 Task: Split the video "Movie B.mp4"
Action: Mouse moved to (726, 285)
Screenshot: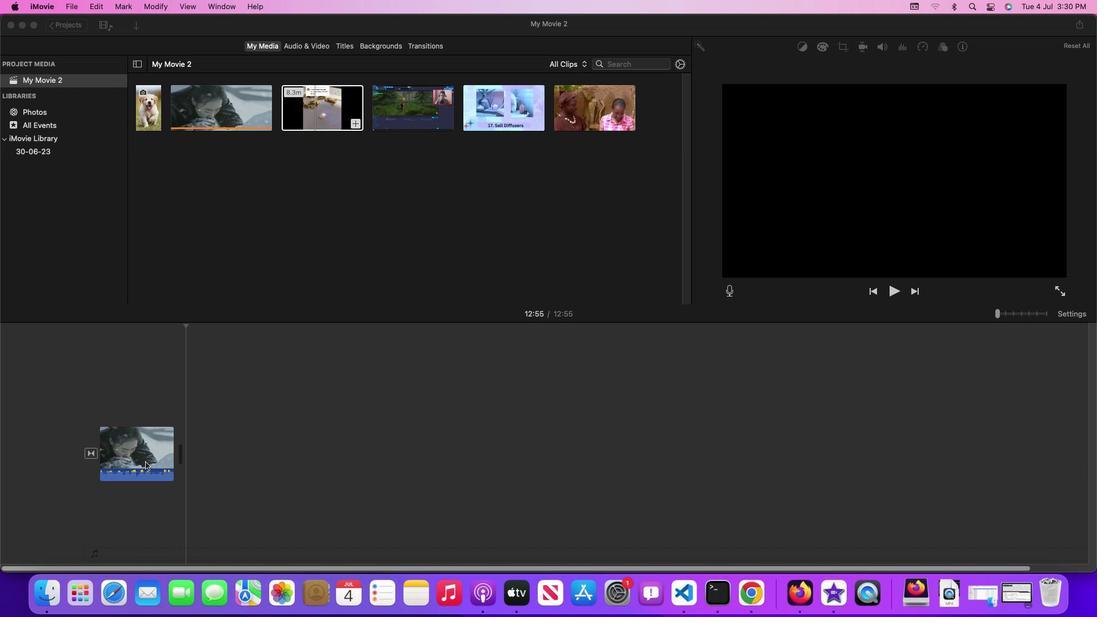
Action: Mouse pressed left at (726, 285)
Screenshot: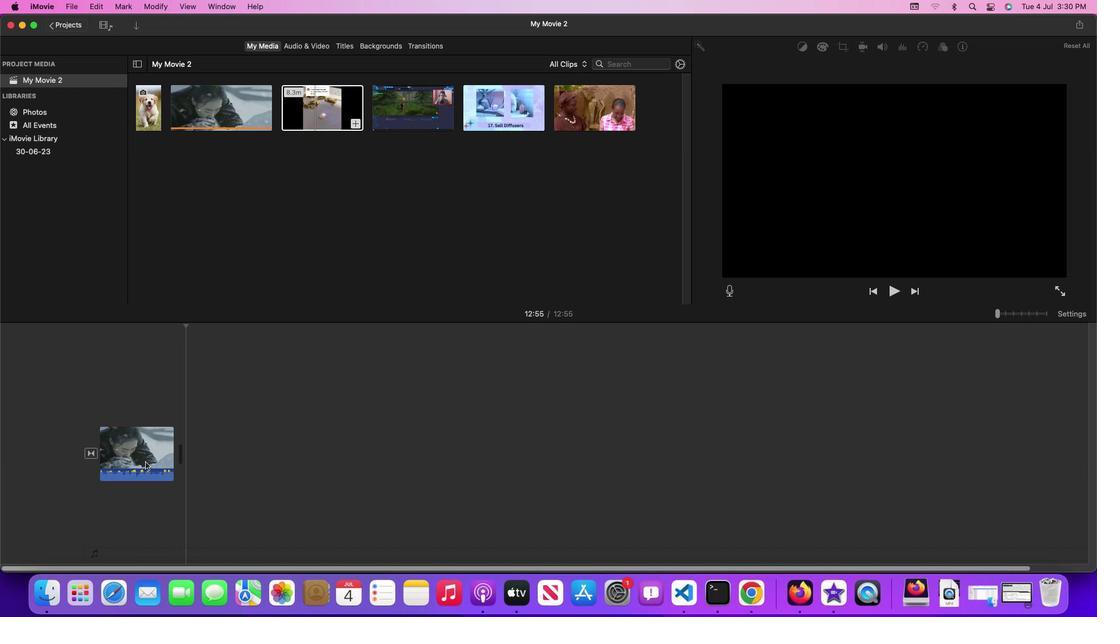 
Action: Mouse moved to (726, 285)
Screenshot: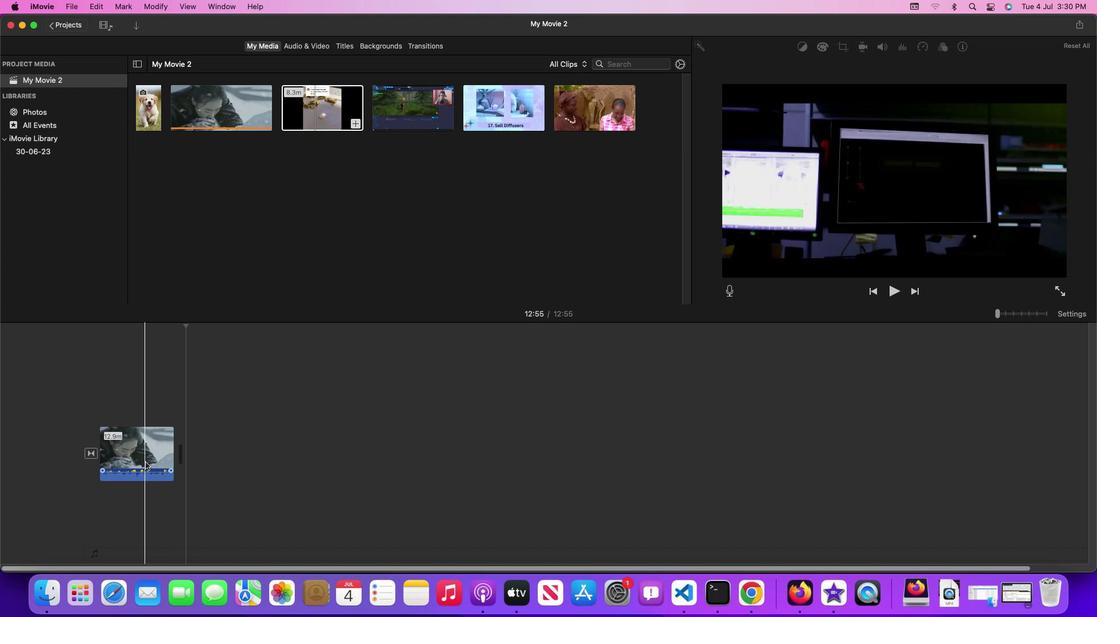 
Action: Mouse pressed left at (726, 285)
Screenshot: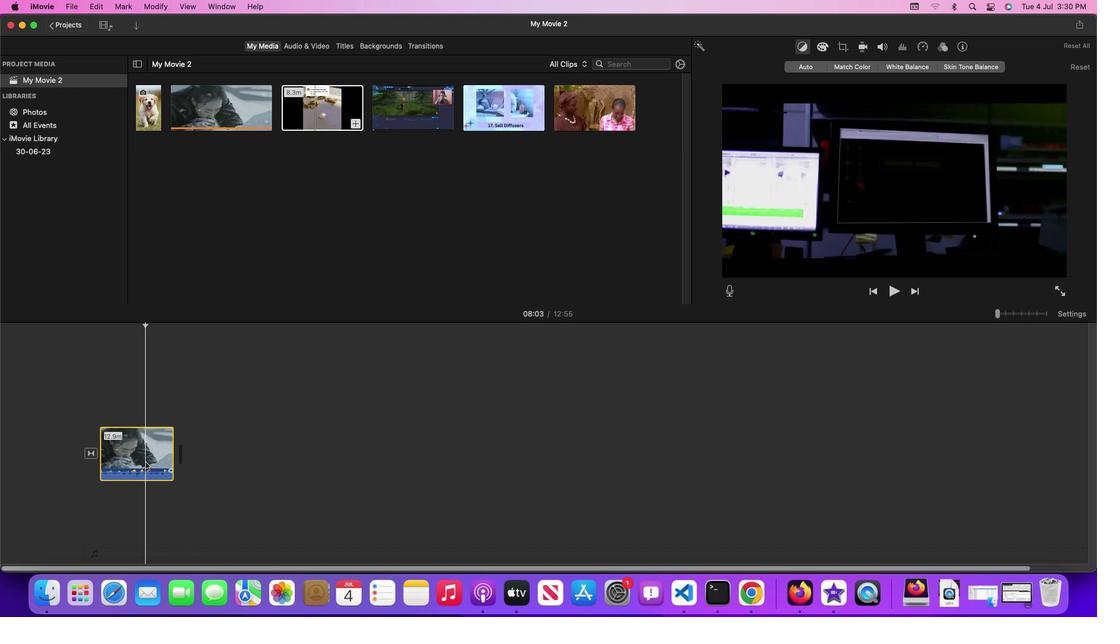 
Action: Mouse moved to (726, 285)
Screenshot: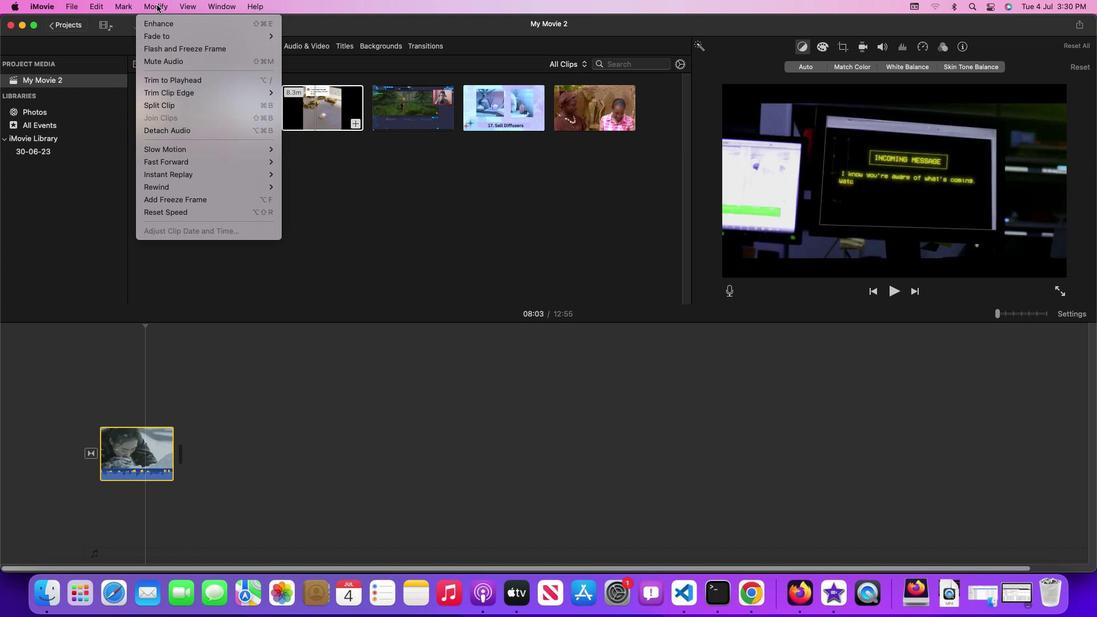 
Action: Mouse pressed left at (726, 285)
Screenshot: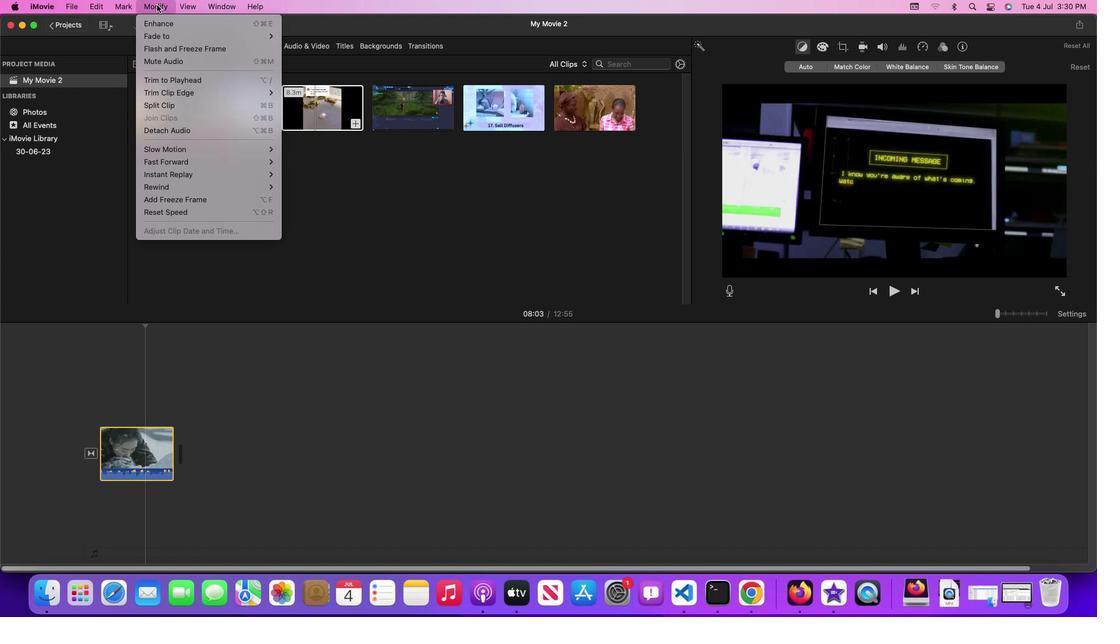 
Action: Mouse moved to (726, 285)
Screenshot: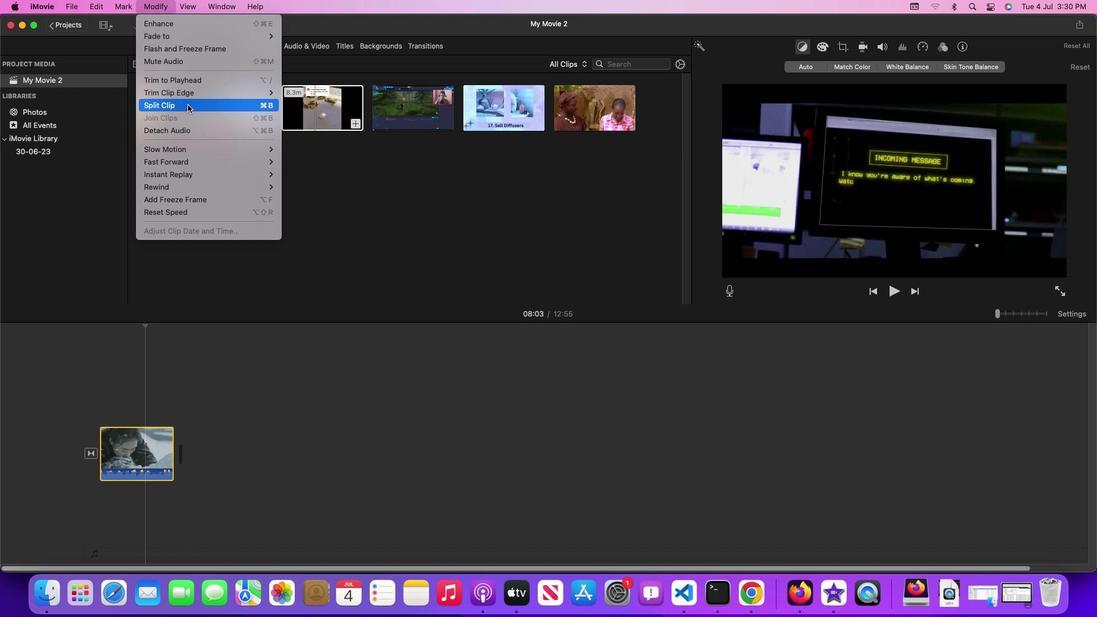 
Action: Mouse pressed left at (726, 285)
Screenshot: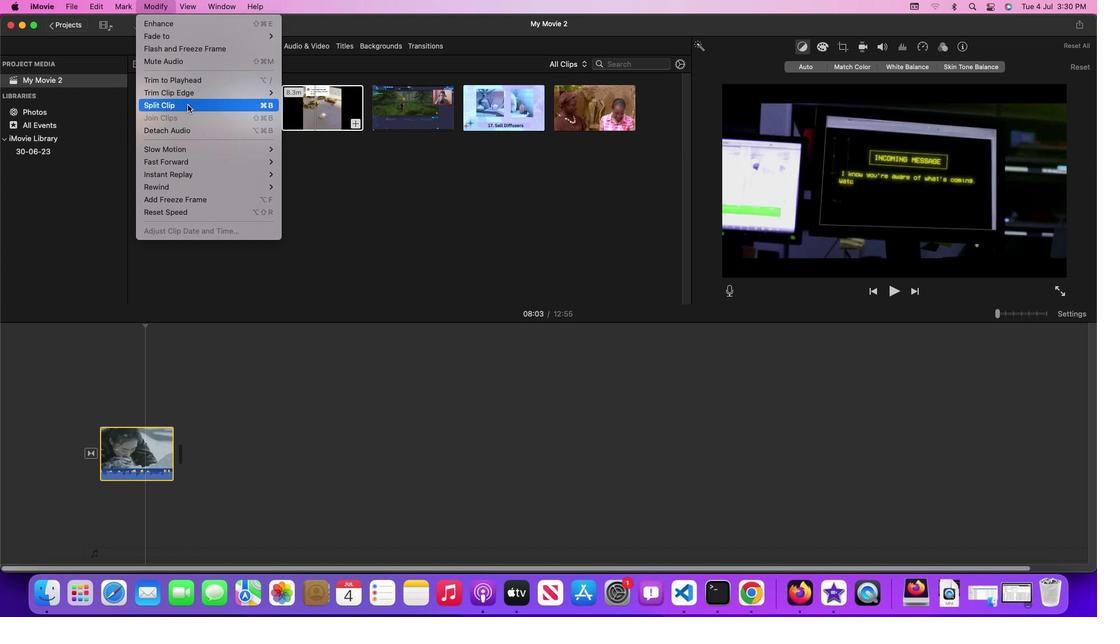 
Action: Mouse moved to (726, 285)
Screenshot: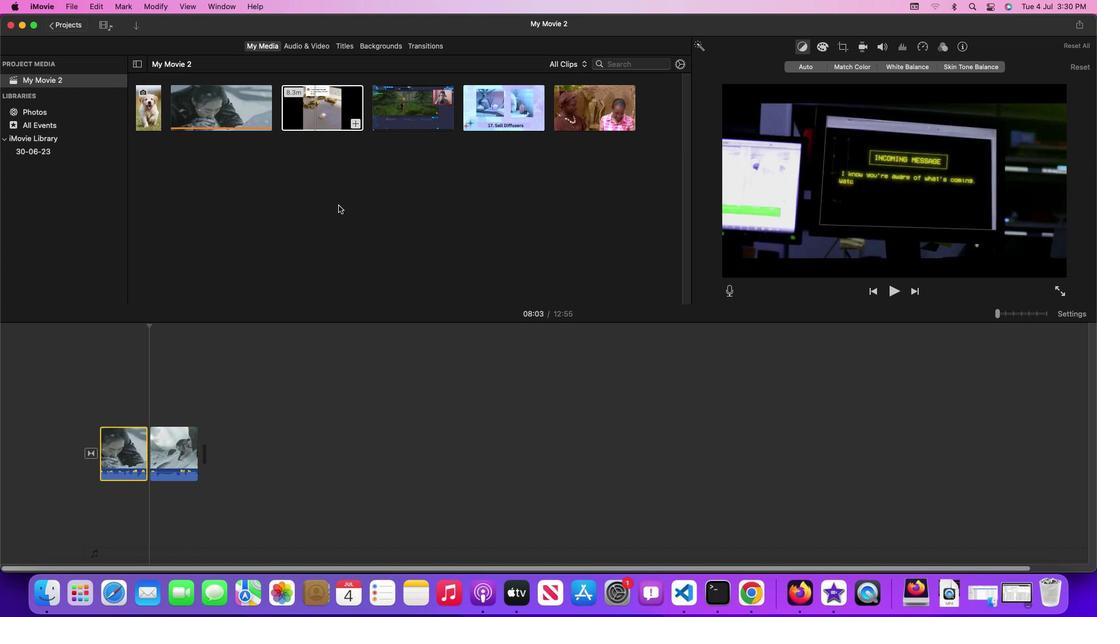 
